 Task: Create a new event for a project debrief and lessons learned meeting on the 16th at 7:30 PM.
Action: Mouse moved to (49, 87)
Screenshot: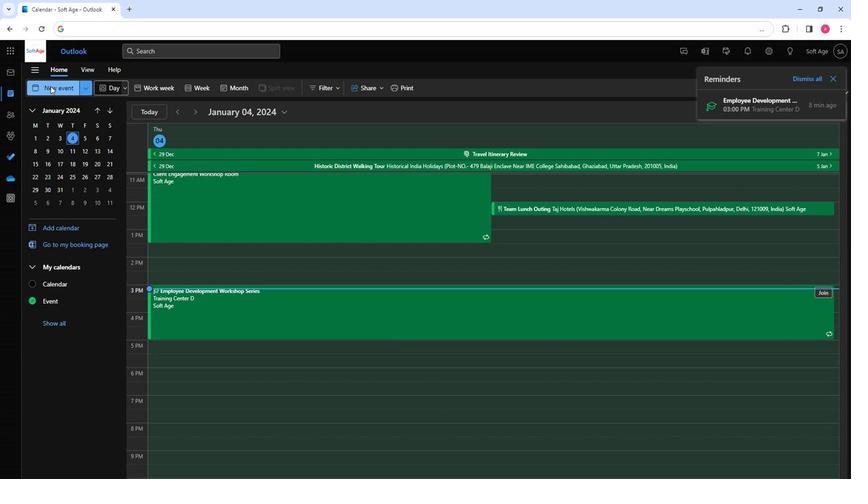 
Action: Mouse pressed left at (49, 87)
Screenshot: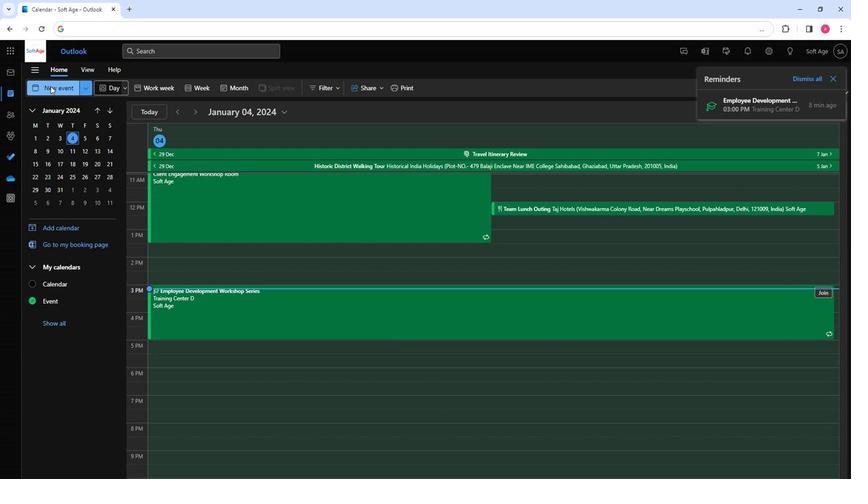 
Action: Mouse moved to (202, 168)
Screenshot: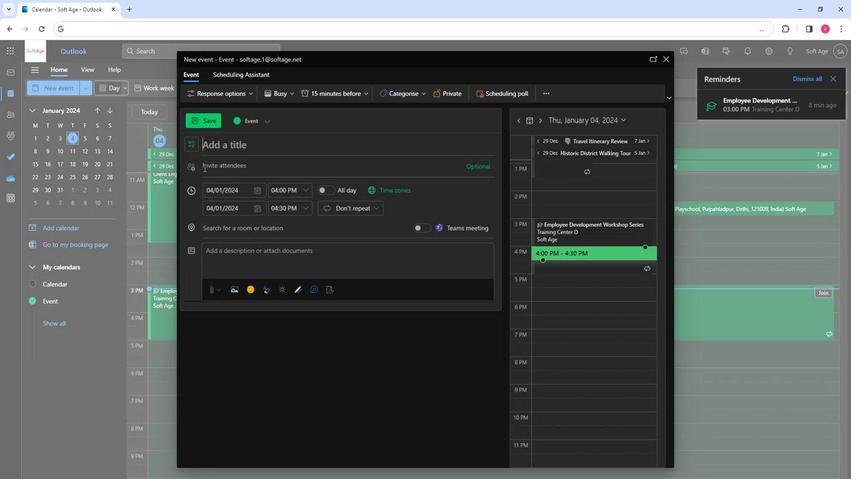 
Action: Key pressed <Key.shift>Projectt<Key.backspace><Key.space><Key.shift><Key.shift><Key.shift><Key.shift><Key.shift><Key.shift><Key.shift><Key.shift><Key.shift><Key.shift>Debrief<Key.space>and<Key.space><Key.shift><Key.shift><Key.shift><Key.shift>Lessons<Key.space><Key.shift>Learned<Key.space><Key.shift>Meeting
Screenshot: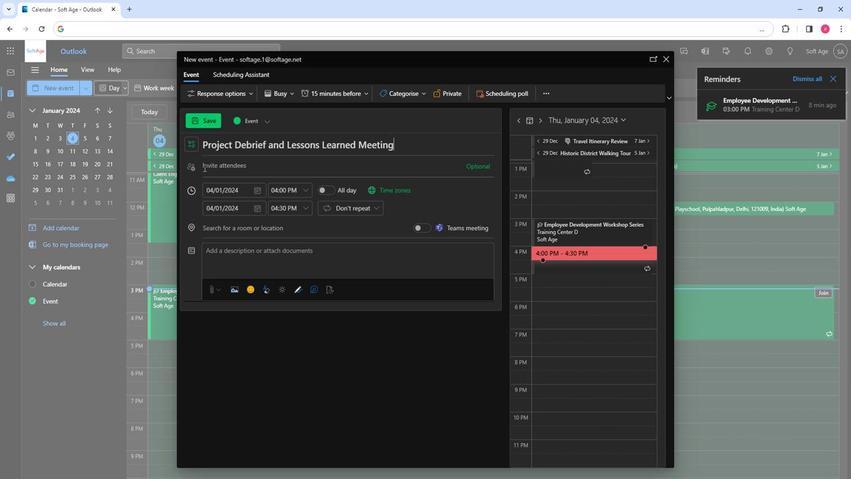 
Action: Mouse moved to (216, 168)
Screenshot: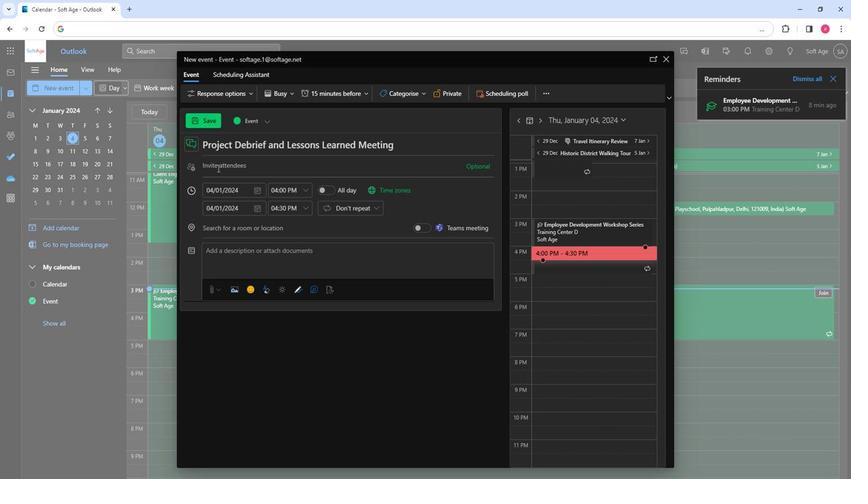 
Action: Mouse pressed left at (216, 168)
Screenshot: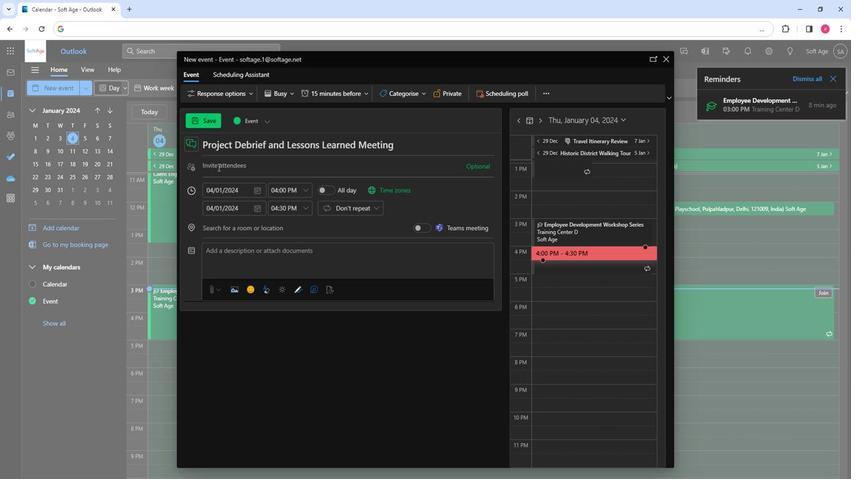 
Action: Key pressed so
Screenshot: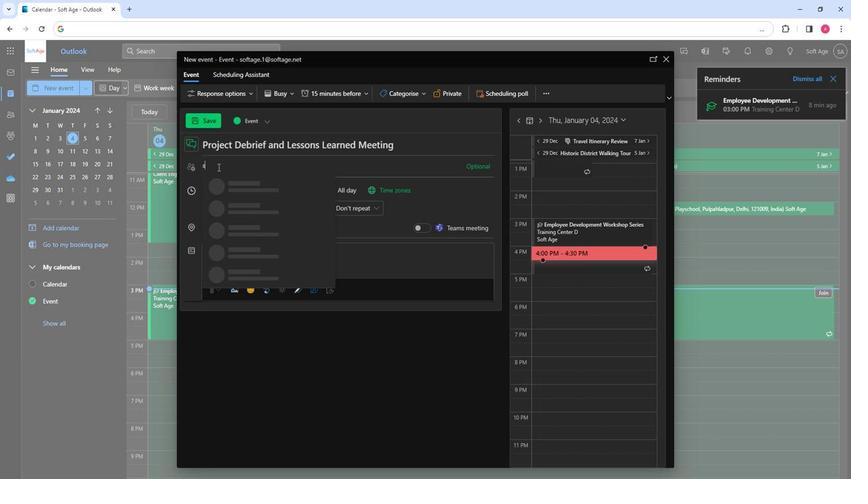 
Action: Mouse moved to (290, 214)
Screenshot: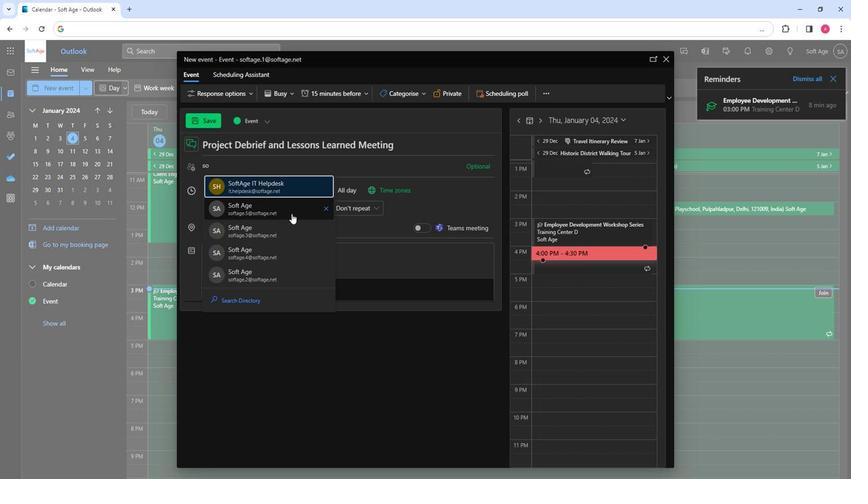 
Action: Mouse pressed left at (290, 214)
Screenshot: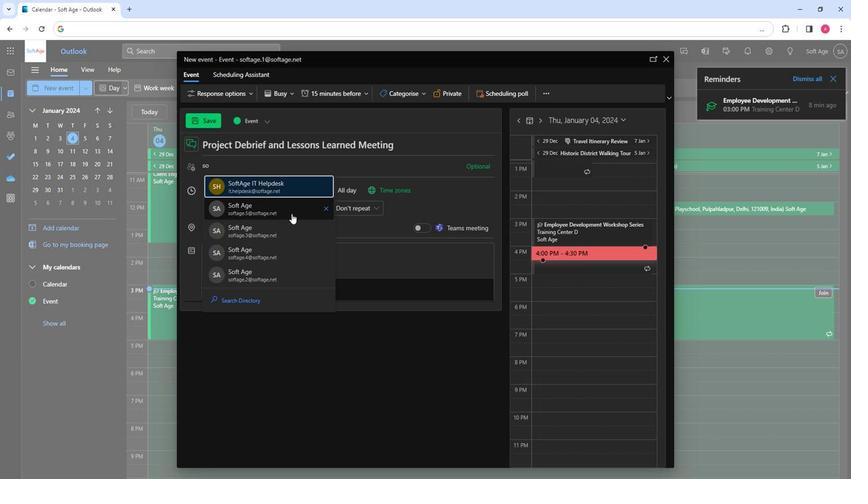 
Action: Key pressed so
Screenshot: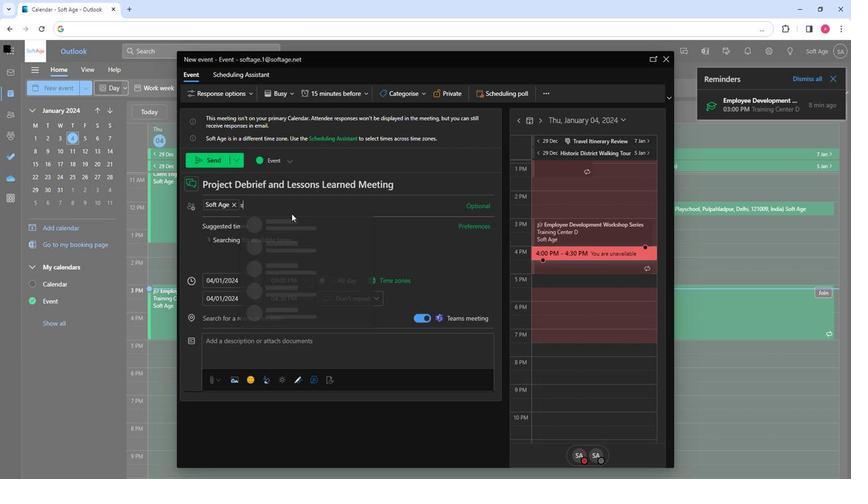 
Action: Mouse moved to (296, 276)
Screenshot: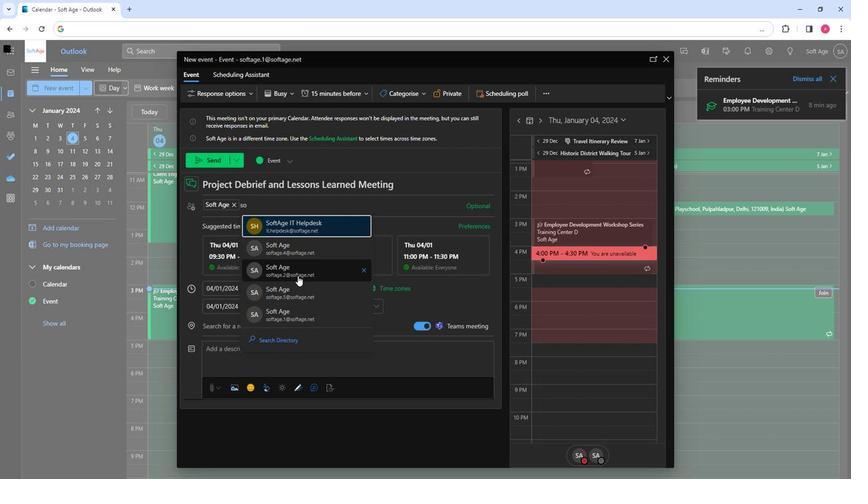 
Action: Mouse pressed left at (296, 276)
Screenshot: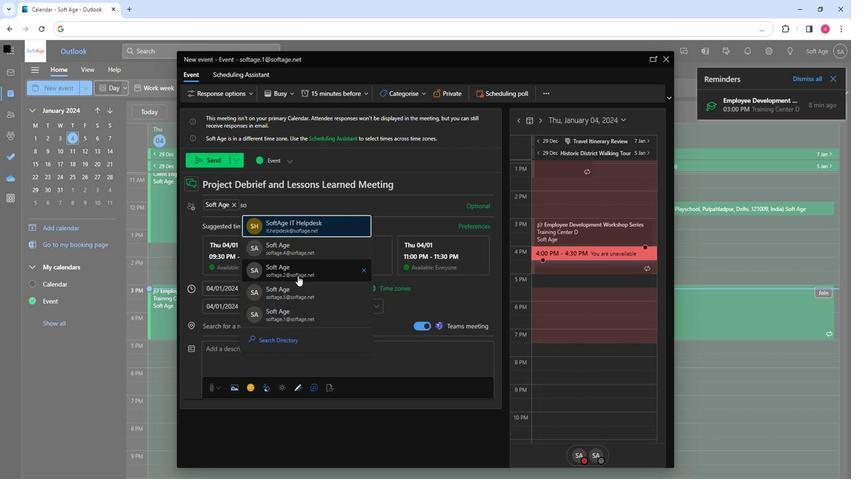 
Action: Key pressed so
Screenshot: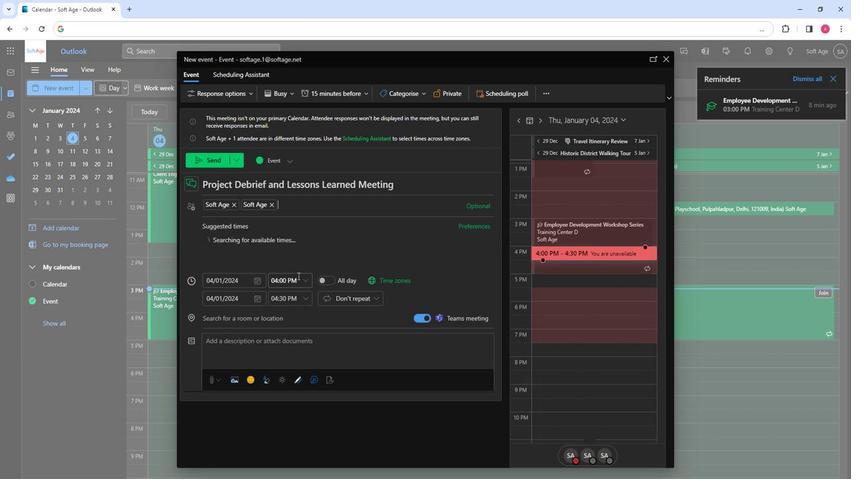 
Action: Mouse moved to (317, 310)
Screenshot: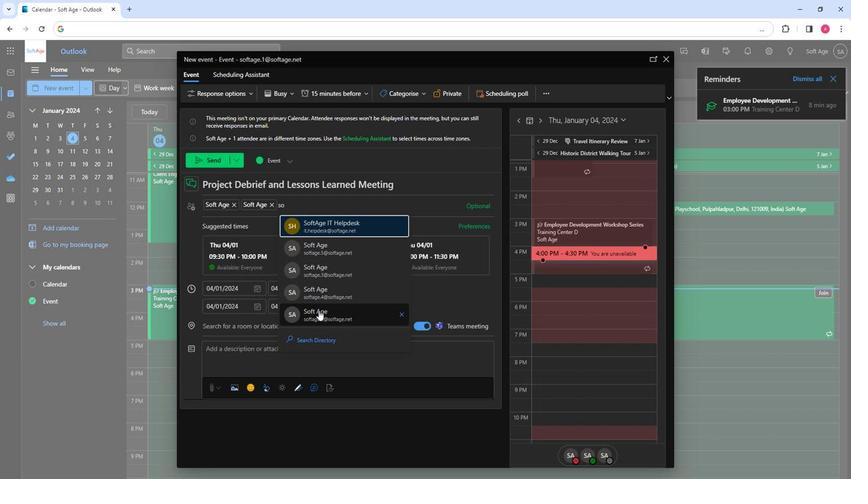 
Action: Mouse pressed left at (317, 310)
Screenshot: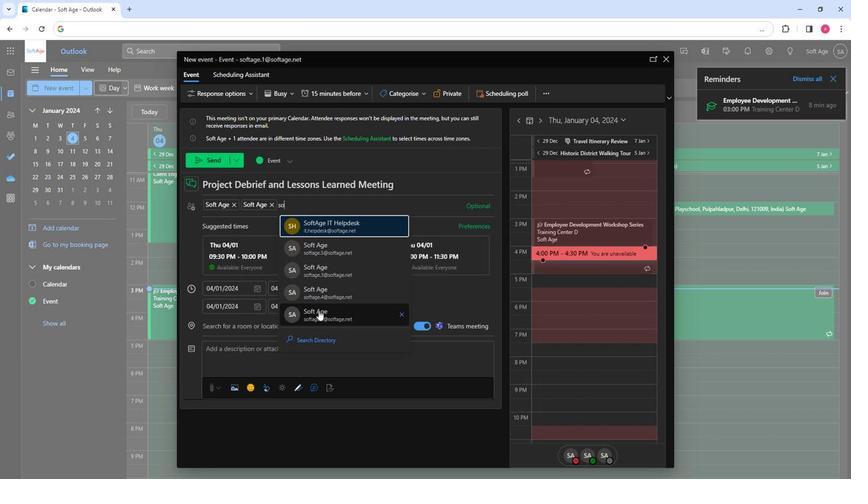 
Action: Mouse moved to (253, 291)
Screenshot: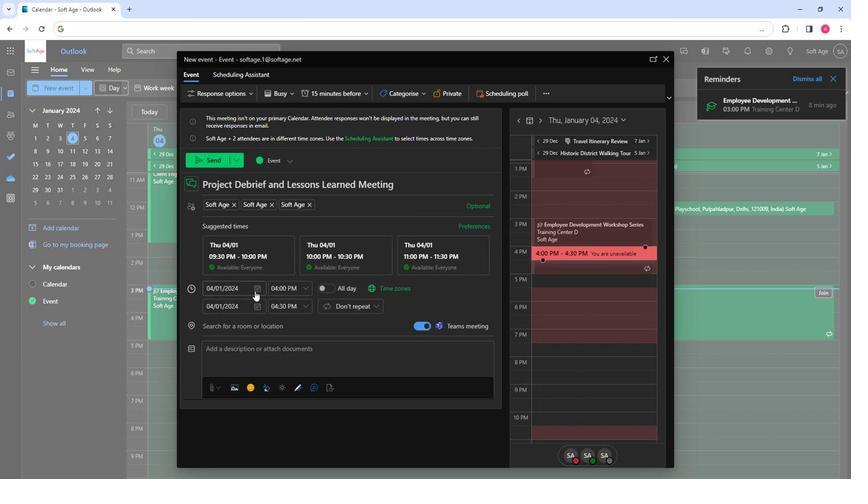 
Action: Mouse pressed left at (253, 291)
Screenshot: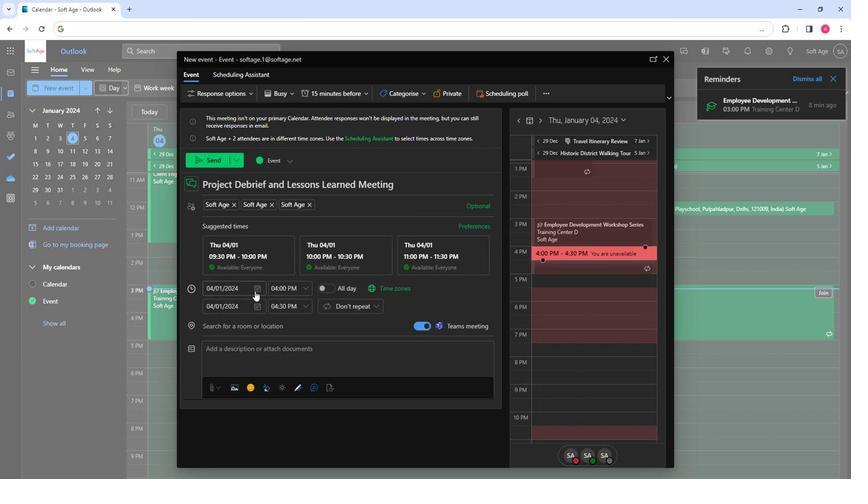 
Action: Mouse moved to (226, 362)
Screenshot: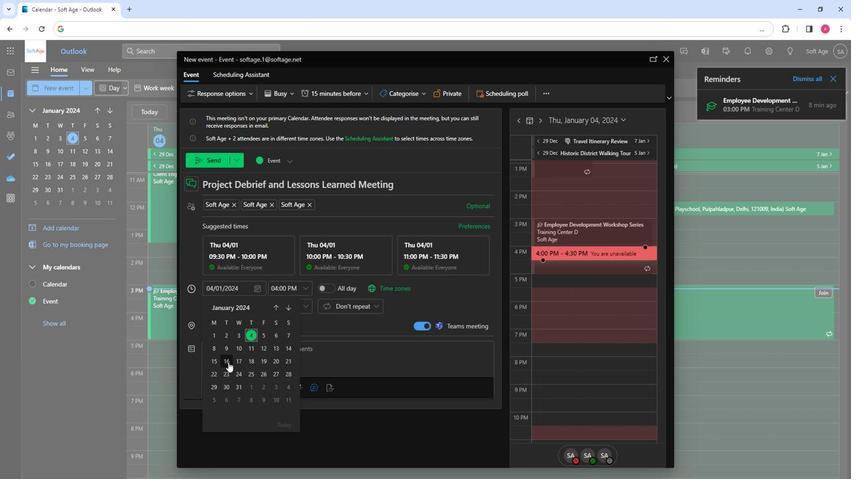 
Action: Mouse pressed left at (226, 362)
Screenshot: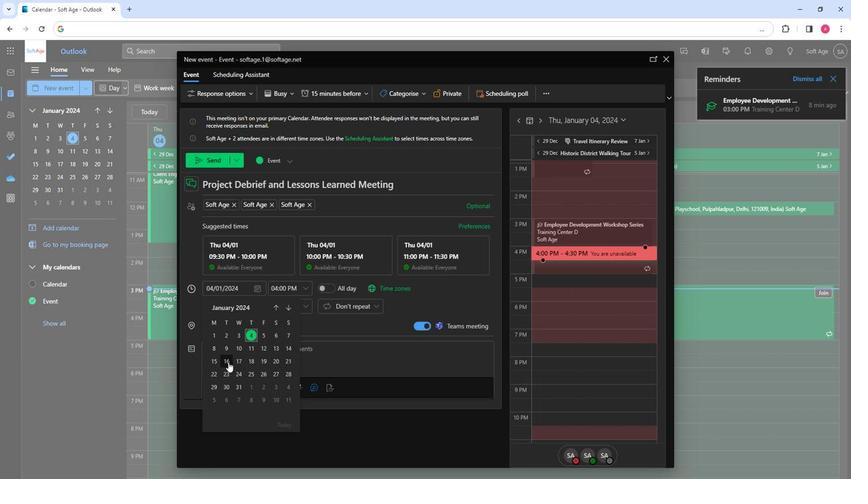 
Action: Mouse moved to (303, 291)
Screenshot: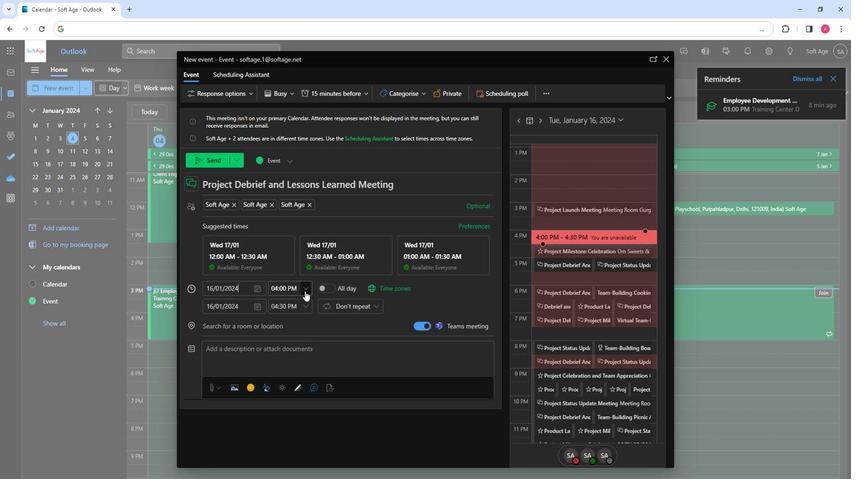 
Action: Mouse pressed left at (303, 291)
Screenshot: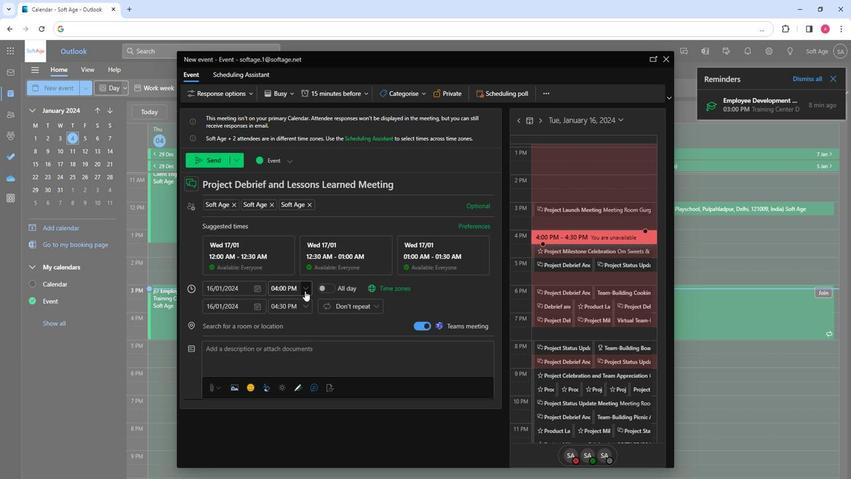 
Action: Mouse moved to (292, 340)
Screenshot: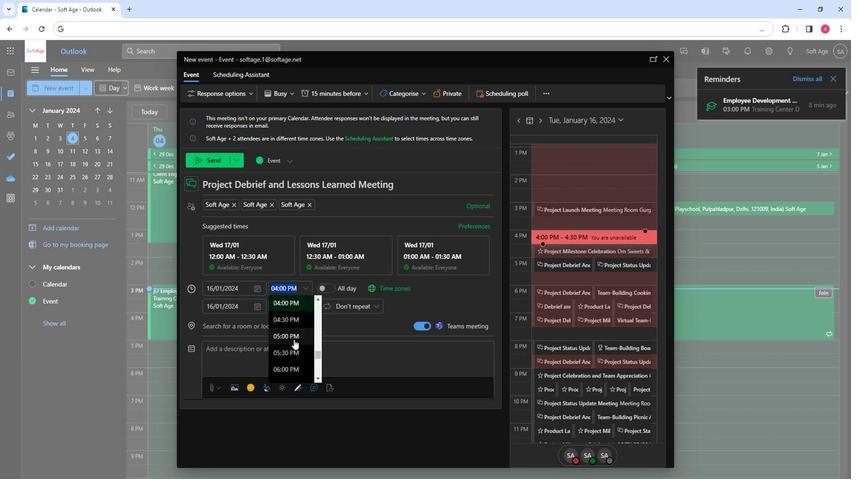 
Action: Mouse scrolled (292, 339) with delta (0, 0)
Screenshot: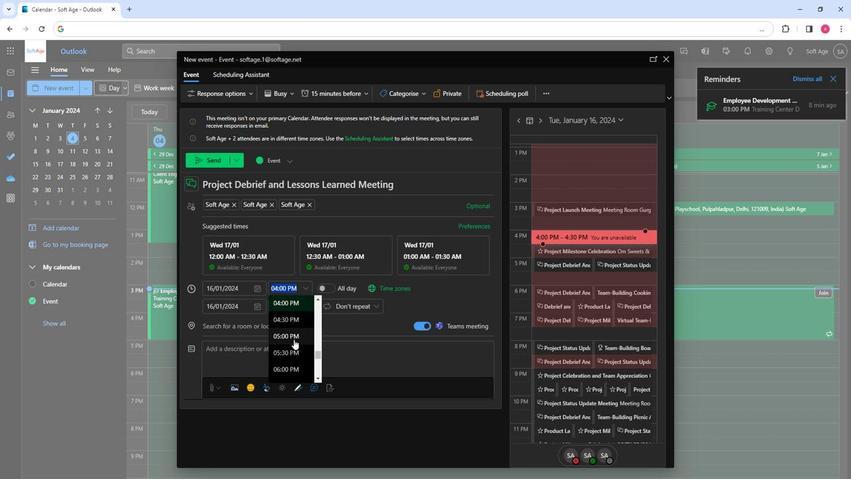 
Action: Mouse moved to (281, 347)
Screenshot: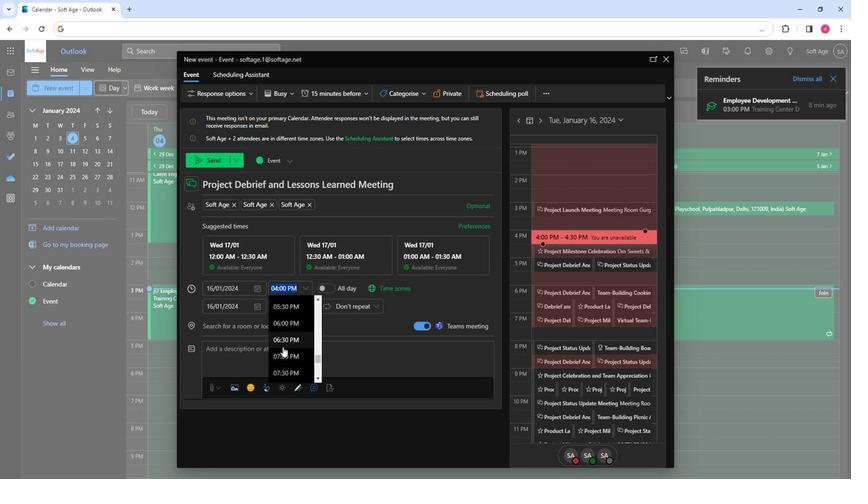 
Action: Mouse scrolled (281, 346) with delta (0, 0)
Screenshot: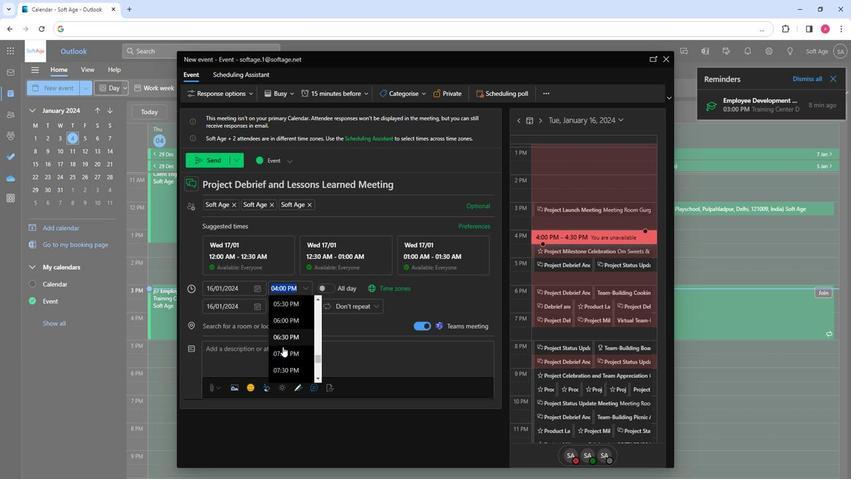 
Action: Mouse moved to (283, 324)
Screenshot: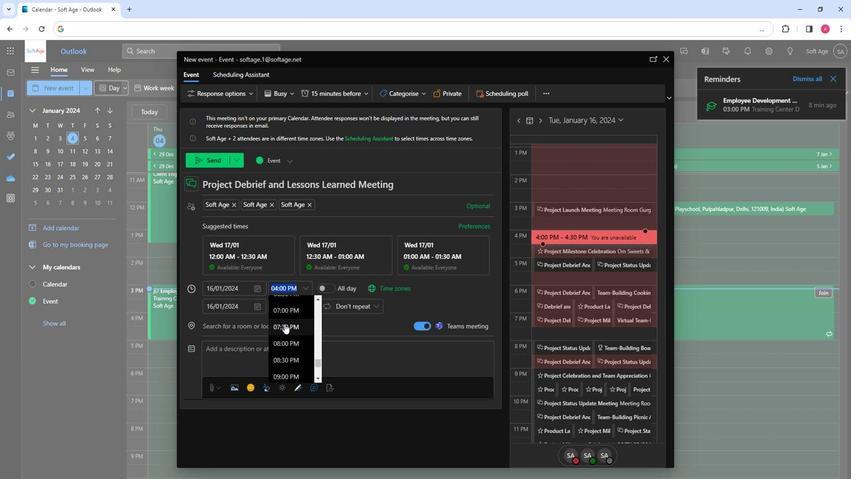 
Action: Mouse pressed left at (283, 324)
Screenshot: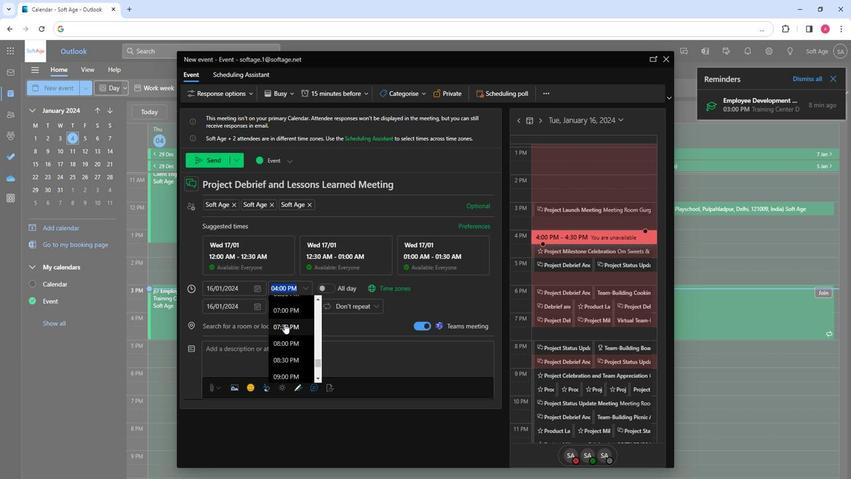 
Action: Mouse moved to (241, 330)
Screenshot: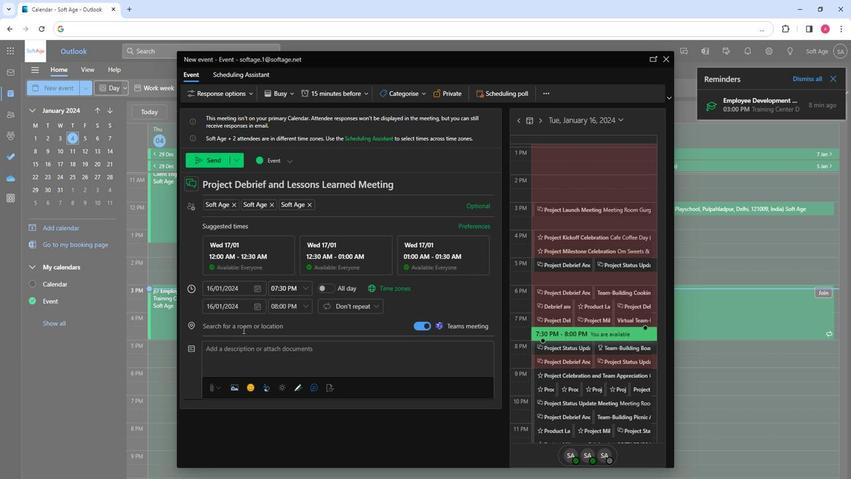 
Action: Mouse pressed left at (241, 330)
Screenshot: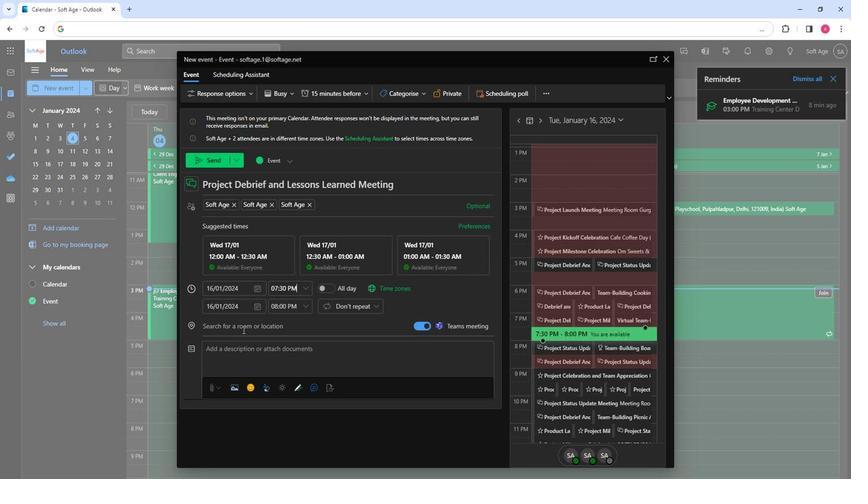 
Action: Mouse moved to (253, 264)
Screenshot: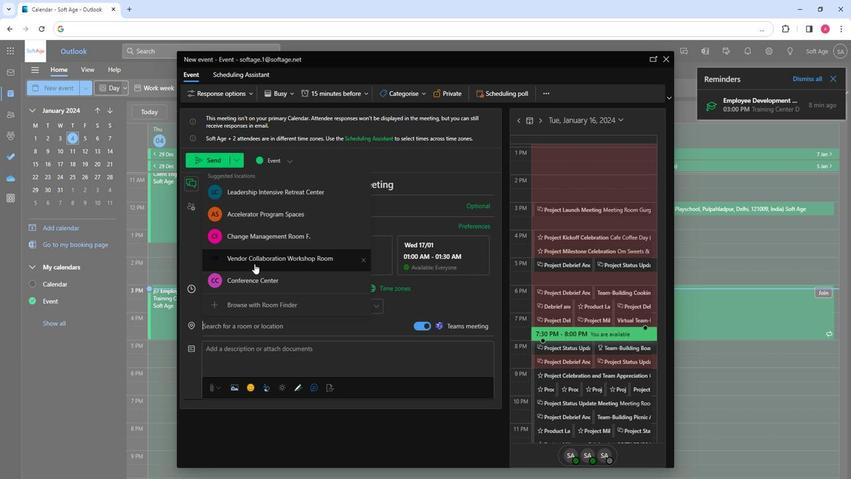 
Action: Mouse pressed left at (253, 264)
Screenshot: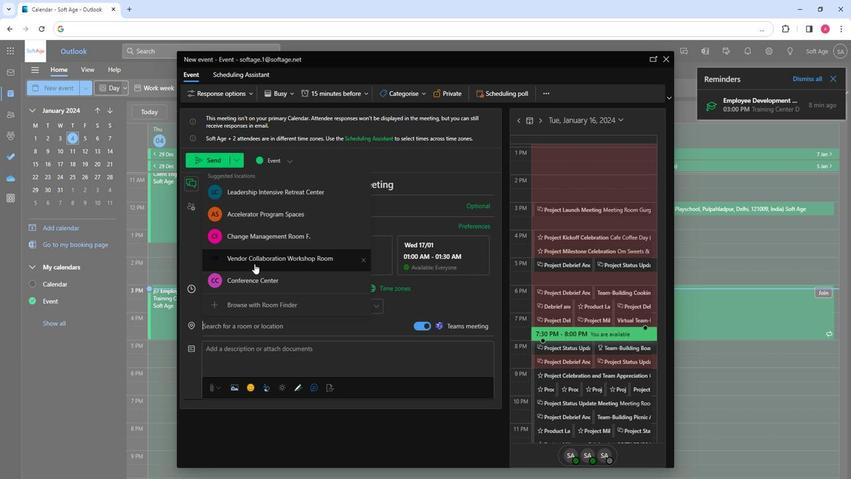 
Action: Mouse moved to (244, 342)
Screenshot: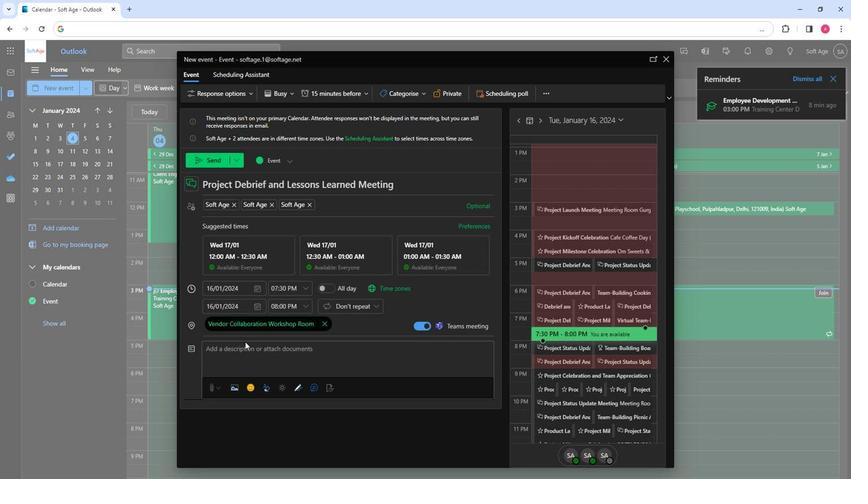 
Action: Mouse pressed left at (244, 342)
Screenshot: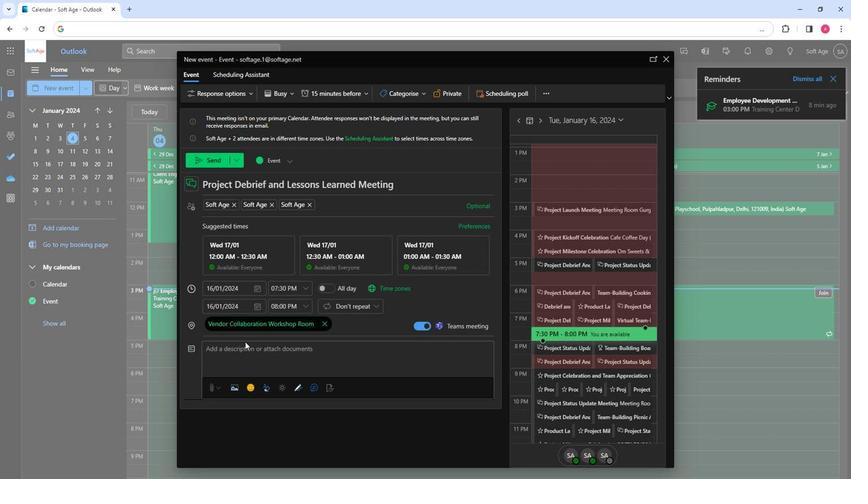 
Action: Mouse moved to (237, 350)
Screenshot: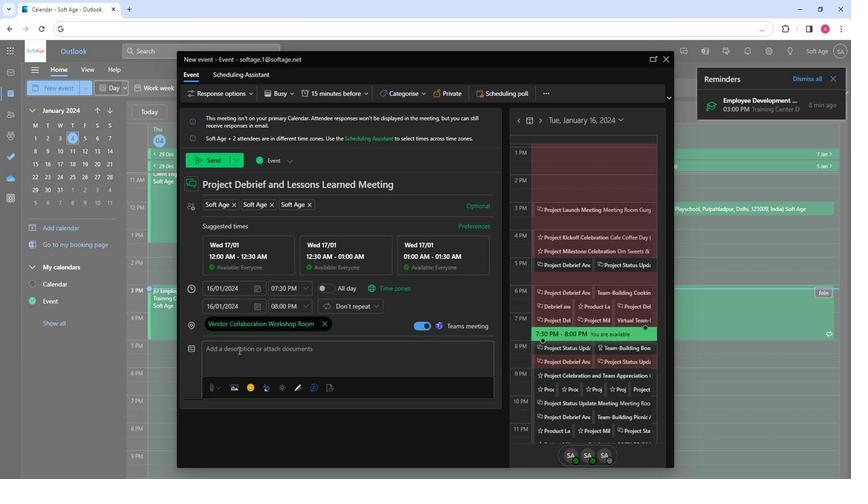 
Action: Mouse pressed left at (237, 350)
Screenshot: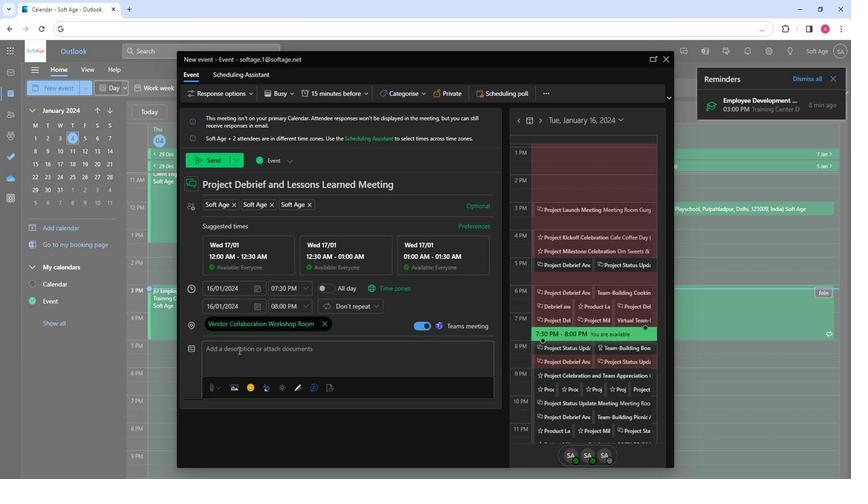 
Action: Key pressed <Key.shift>Conduct<Key.space>a<Key.space>thorough<Key.space>project<Key.space>debrief<Key.space>and<Key.space>lessons<Key.space>learned<Key.space>meeting.<Key.space><Key.shift>Reflect<Key.space>on<Key.space>achievements<Key.space>and<Key.space>challenges,<Key.space>extract<Key.space>insights,<Key.space>and<Key.space>collaboratively<Key.space>strategize<Key.space>improvements<Key.space>for<Key.space>future<Key.space>projects,<Key.space>promote<Key.backspace>ing<Key.space>continuous<Key.space>growth<Key.space>and<Key.space>success.
Screenshot: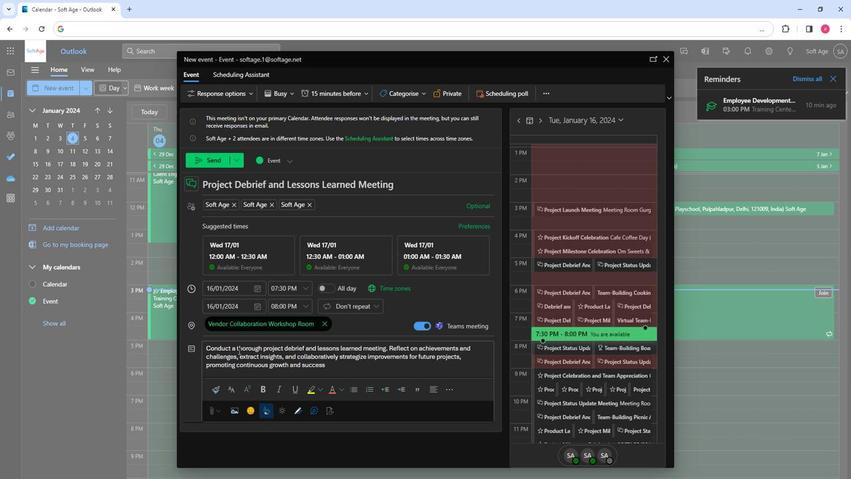 
Action: Mouse moved to (349, 369)
Screenshot: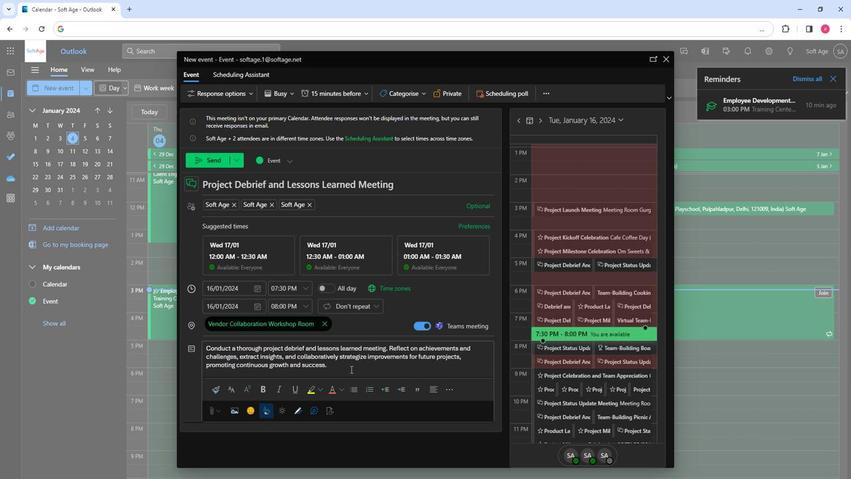 
Action: Mouse pressed left at (349, 369)
Screenshot: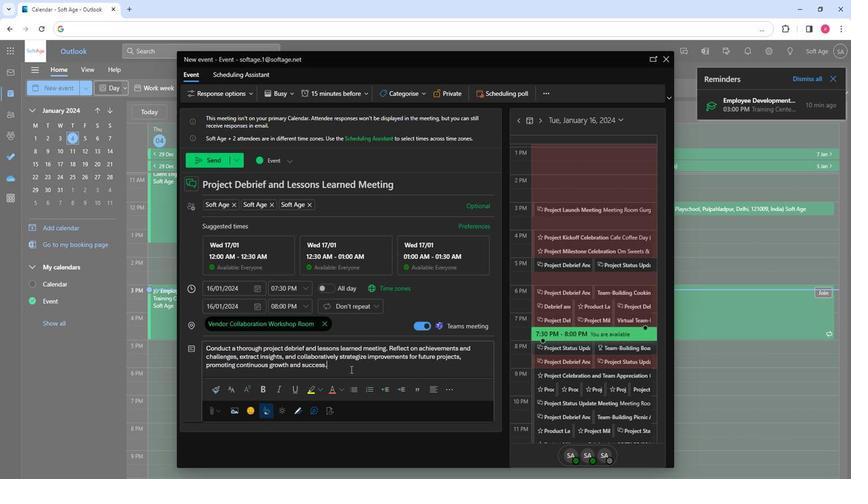 
Action: Mouse pressed left at (349, 369)
Screenshot: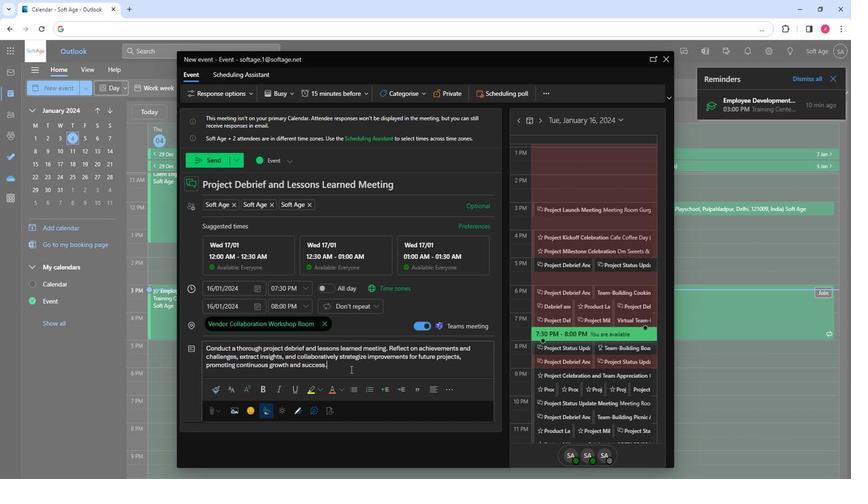 
Action: Mouse pressed left at (349, 369)
Screenshot: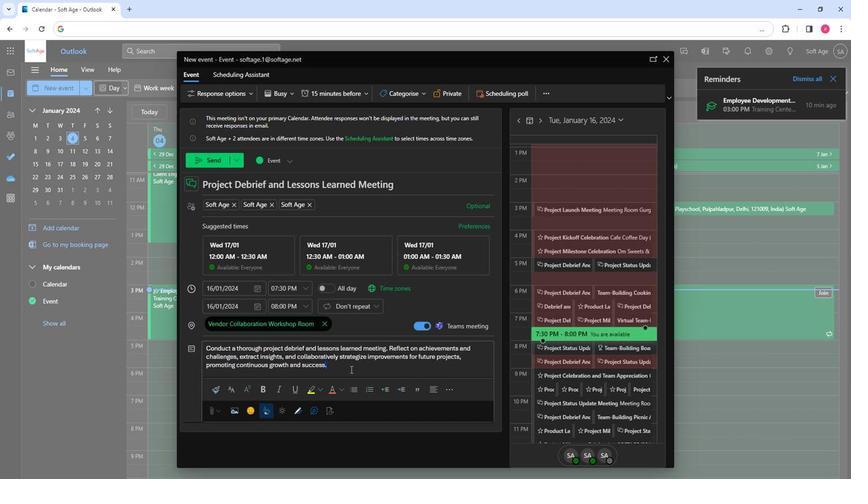 
Action: Mouse pressed left at (349, 369)
Screenshot: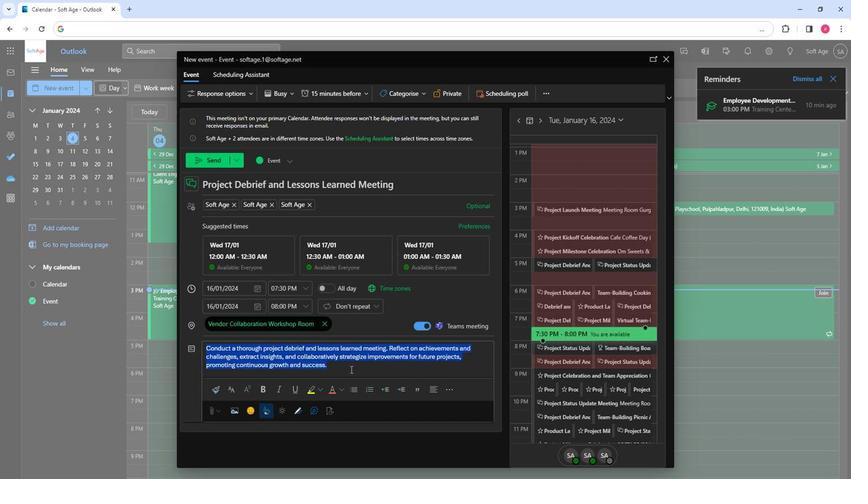 
Action: Mouse moved to (226, 387)
Screenshot: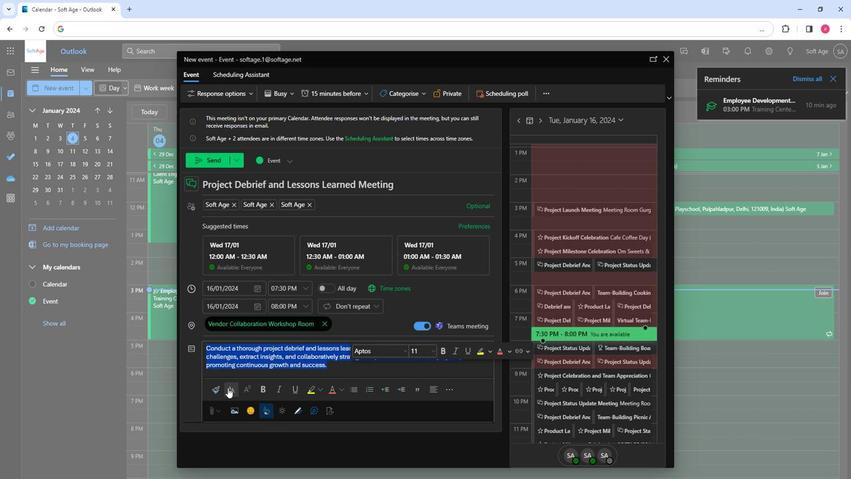 
Action: Mouse pressed left at (226, 387)
Screenshot: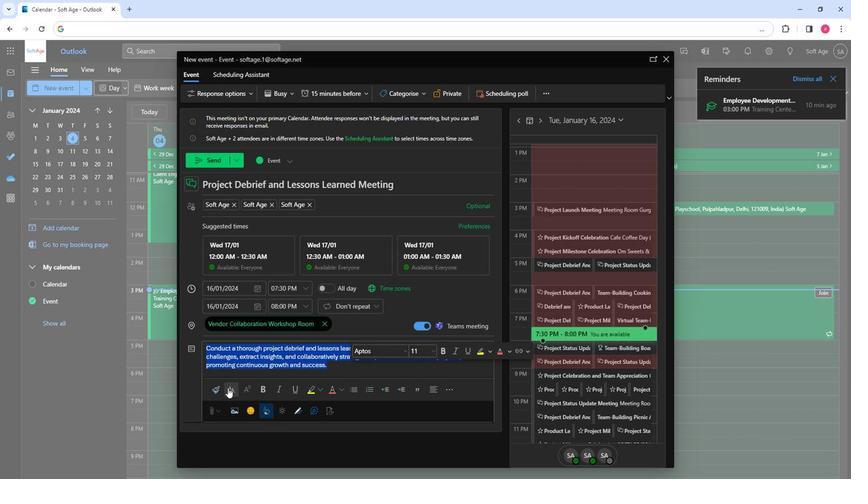 
Action: Mouse moved to (287, 296)
Screenshot: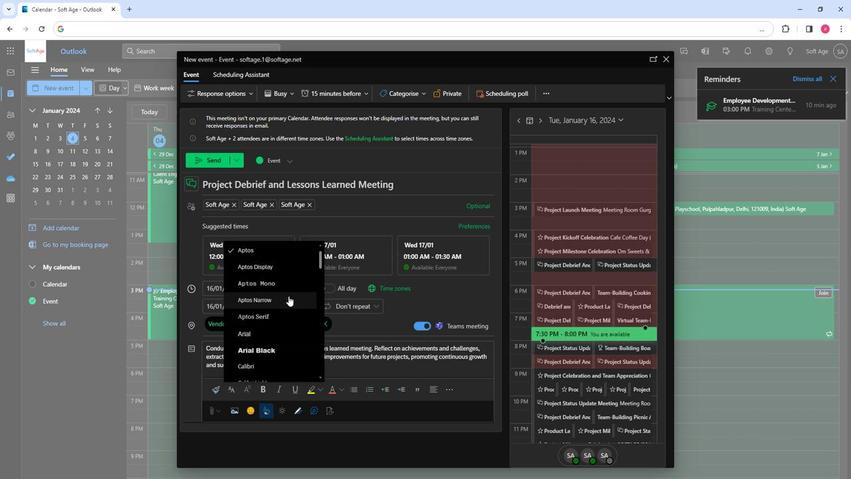 
Action: Mouse scrolled (287, 296) with delta (0, 0)
Screenshot: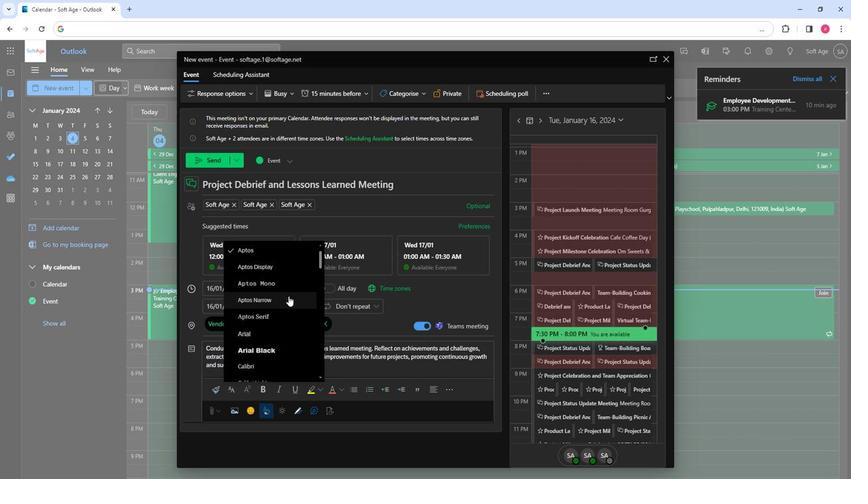 
Action: Mouse scrolled (287, 296) with delta (0, 0)
Screenshot: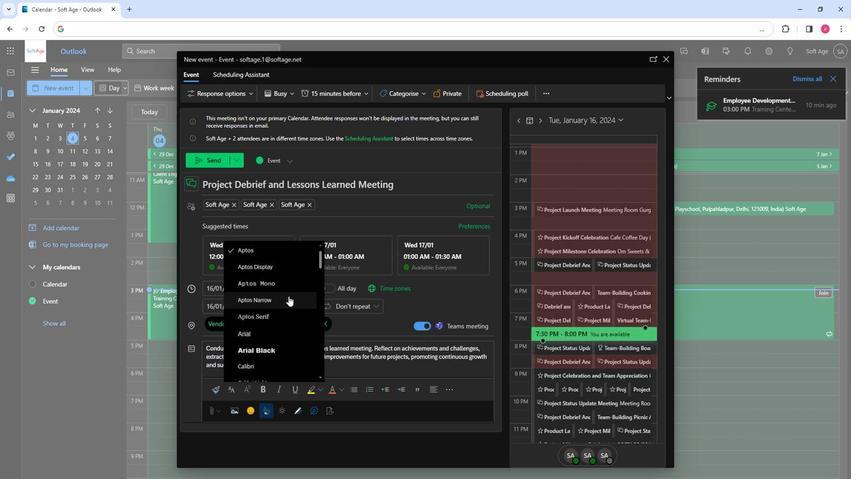 
Action: Mouse scrolled (287, 296) with delta (0, 0)
Screenshot: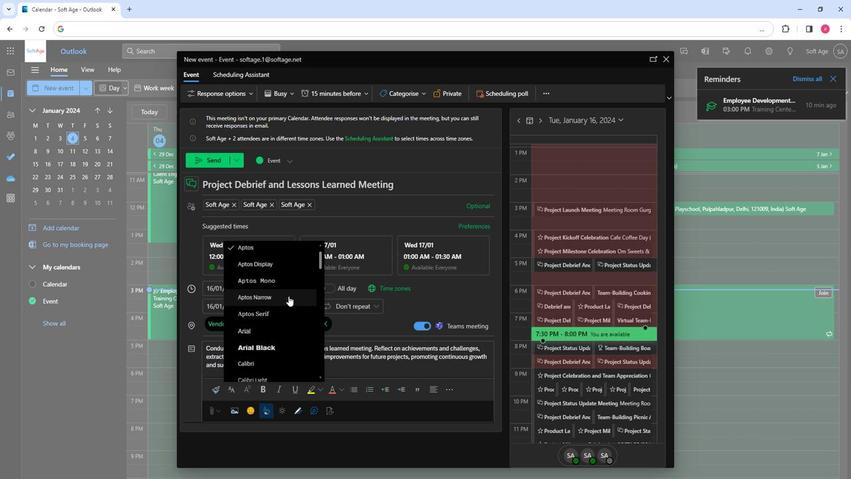 
Action: Mouse moved to (257, 328)
Screenshot: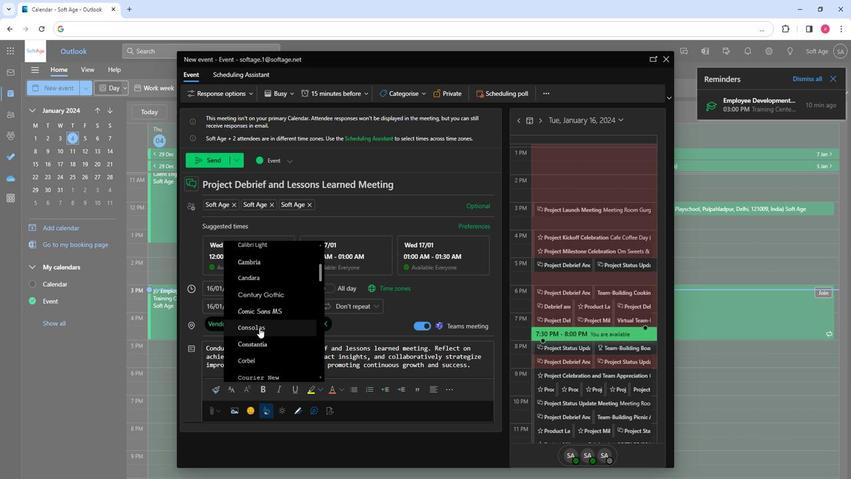 
Action: Mouse pressed left at (257, 328)
Screenshot: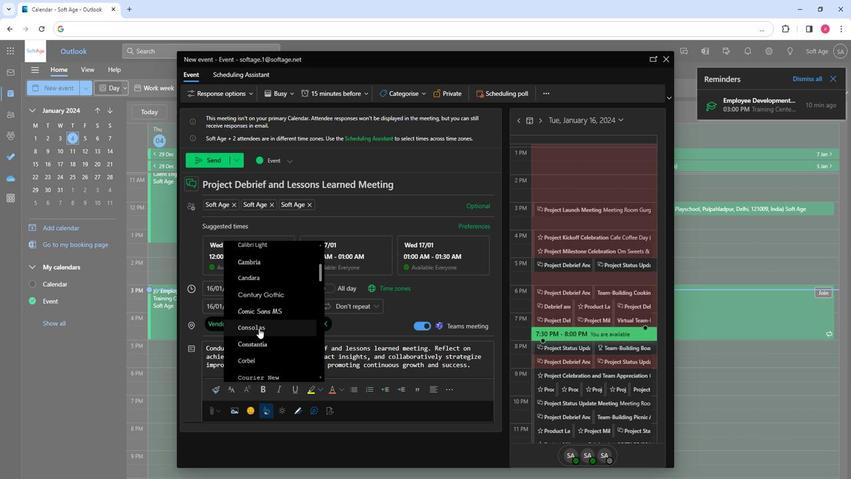 
Action: Mouse moved to (280, 389)
Screenshot: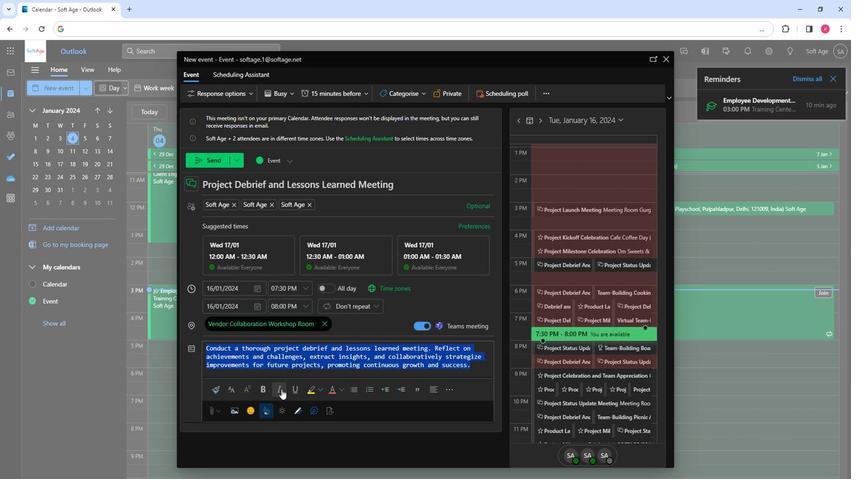
Action: Mouse pressed left at (280, 389)
Screenshot: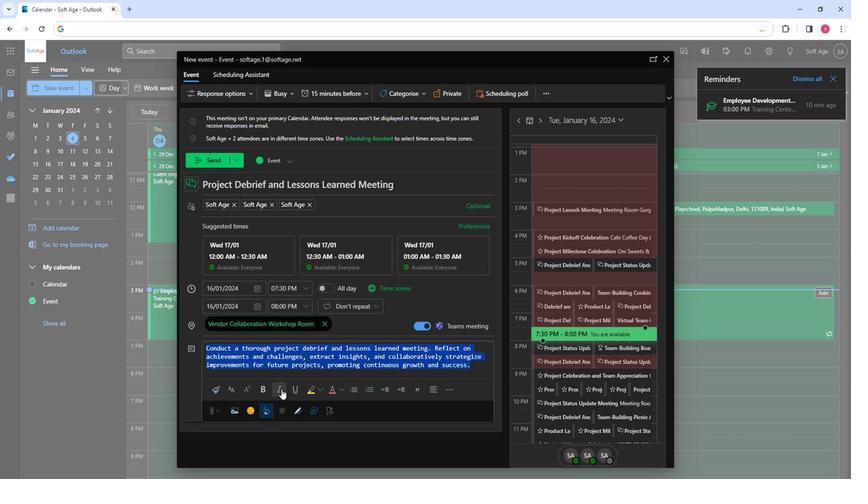 
Action: Mouse moved to (342, 387)
Screenshot: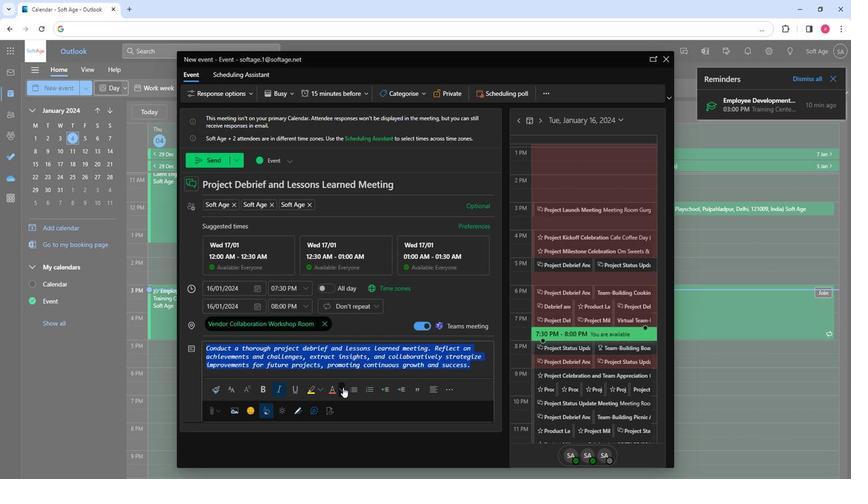 
Action: Mouse pressed left at (342, 387)
Screenshot: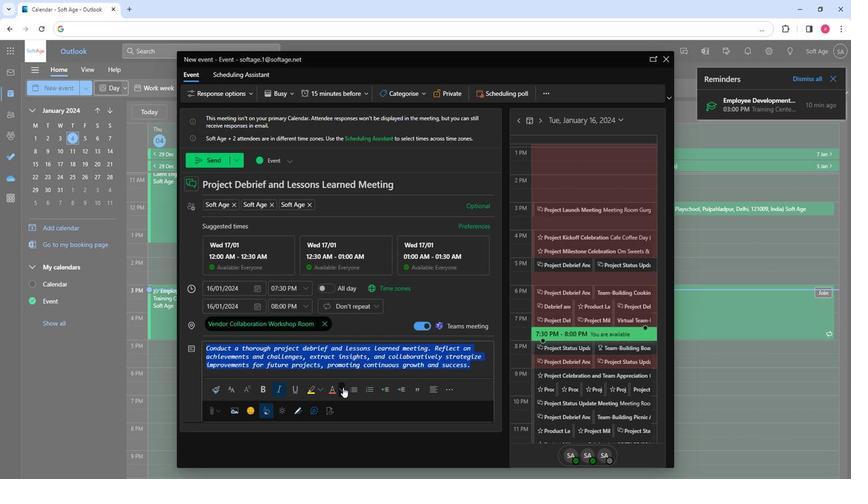 
Action: Mouse moved to (376, 341)
Screenshot: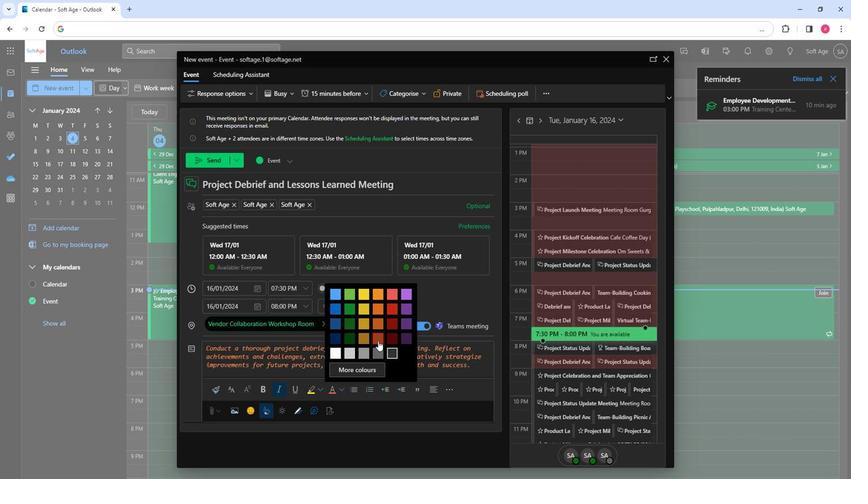 
Action: Mouse pressed left at (376, 341)
Screenshot: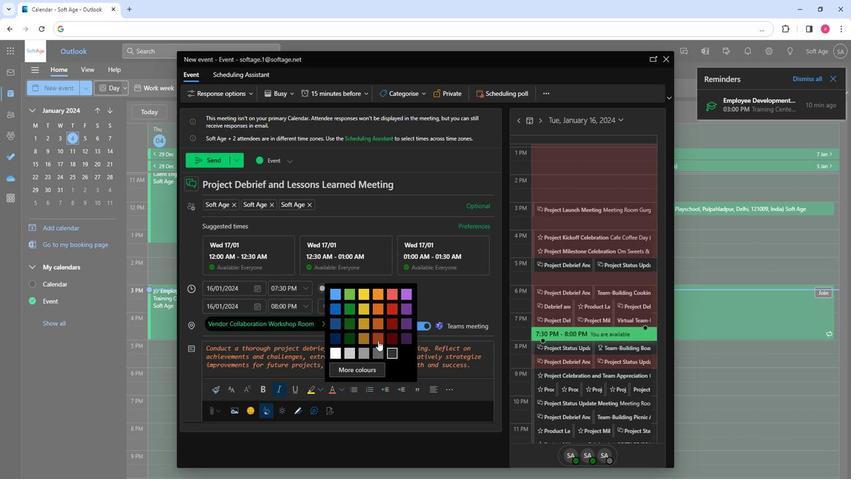 
Action: Mouse moved to (470, 371)
Screenshot: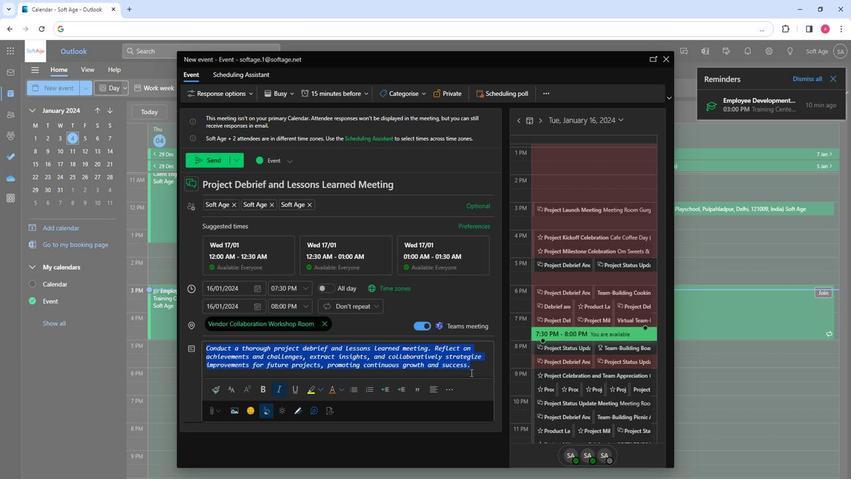 
Action: Mouse pressed left at (470, 371)
Screenshot: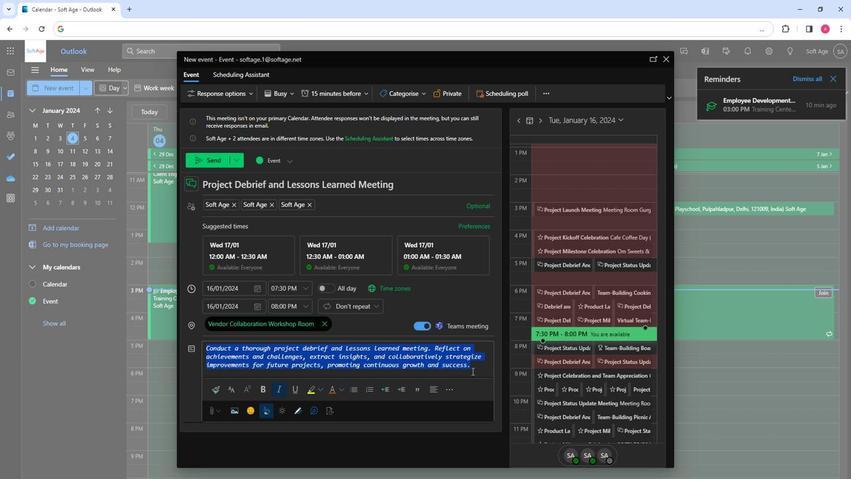 
Action: Mouse moved to (207, 160)
Screenshot: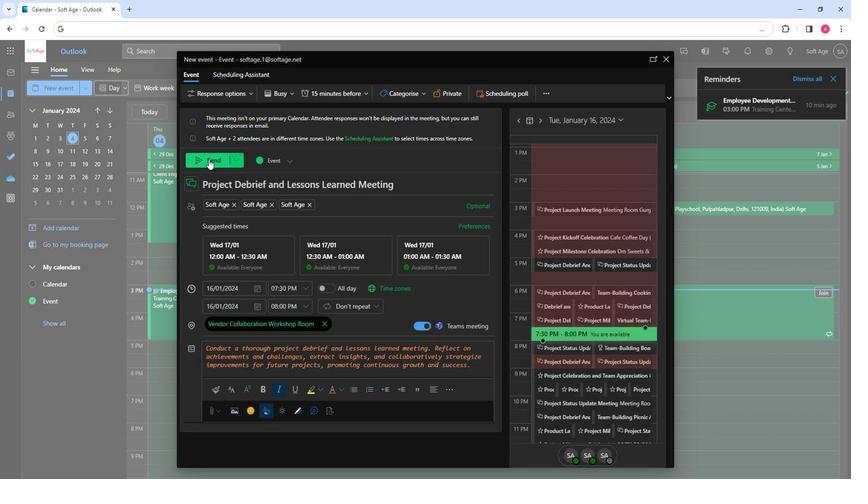 
Action: Mouse pressed left at (207, 160)
Screenshot: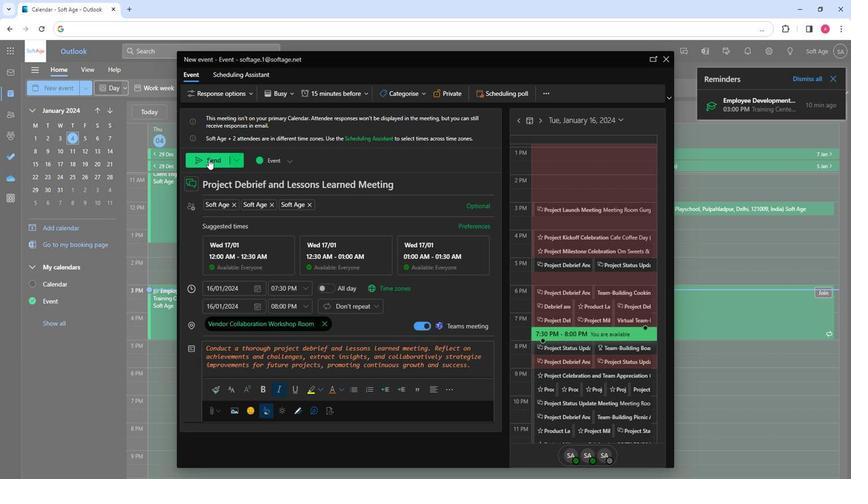 
Action: Mouse moved to (377, 405)
Screenshot: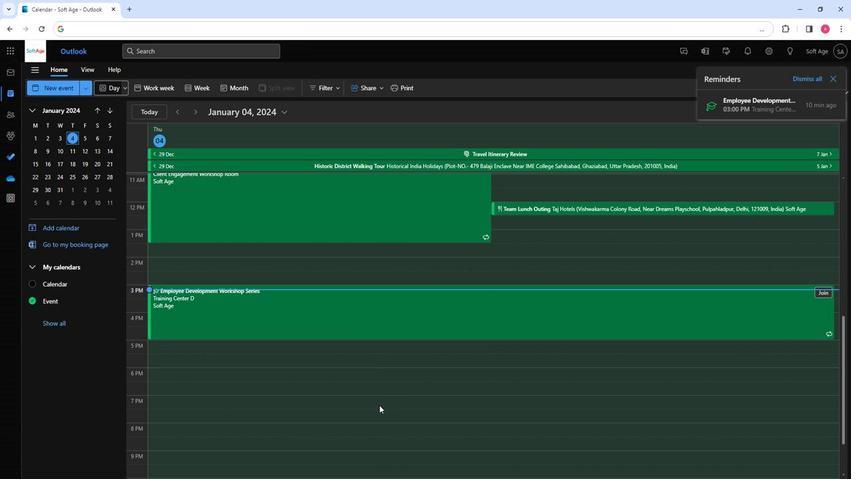 
